Task: Change object animations to fly out to left.
Action: Mouse moved to (495, 94)
Screenshot: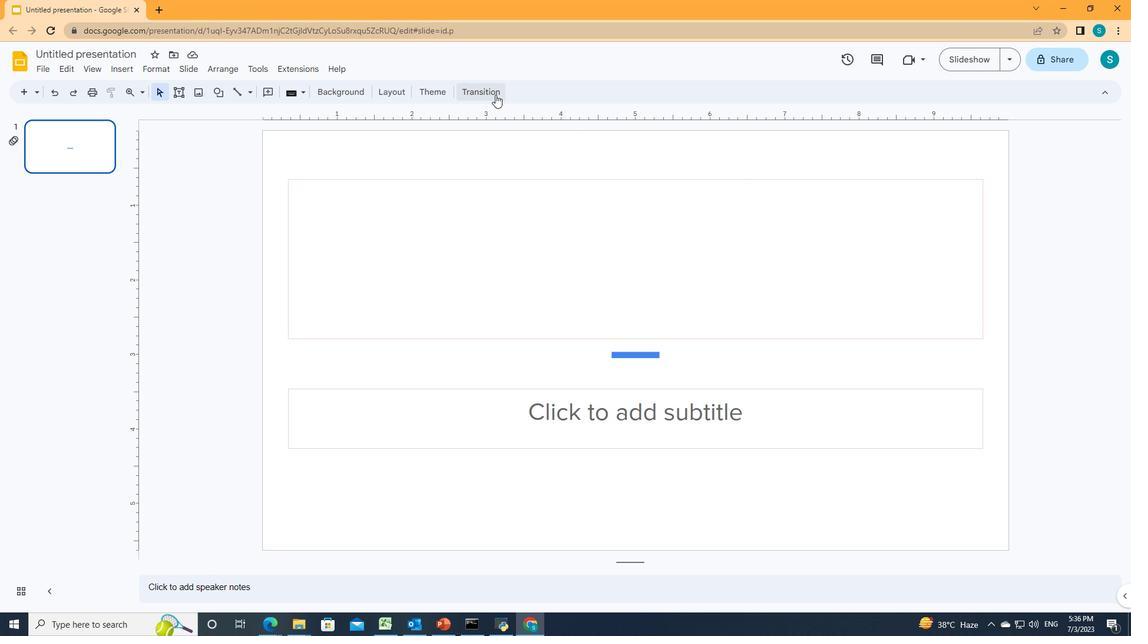 
Action: Mouse pressed left at (495, 94)
Screenshot: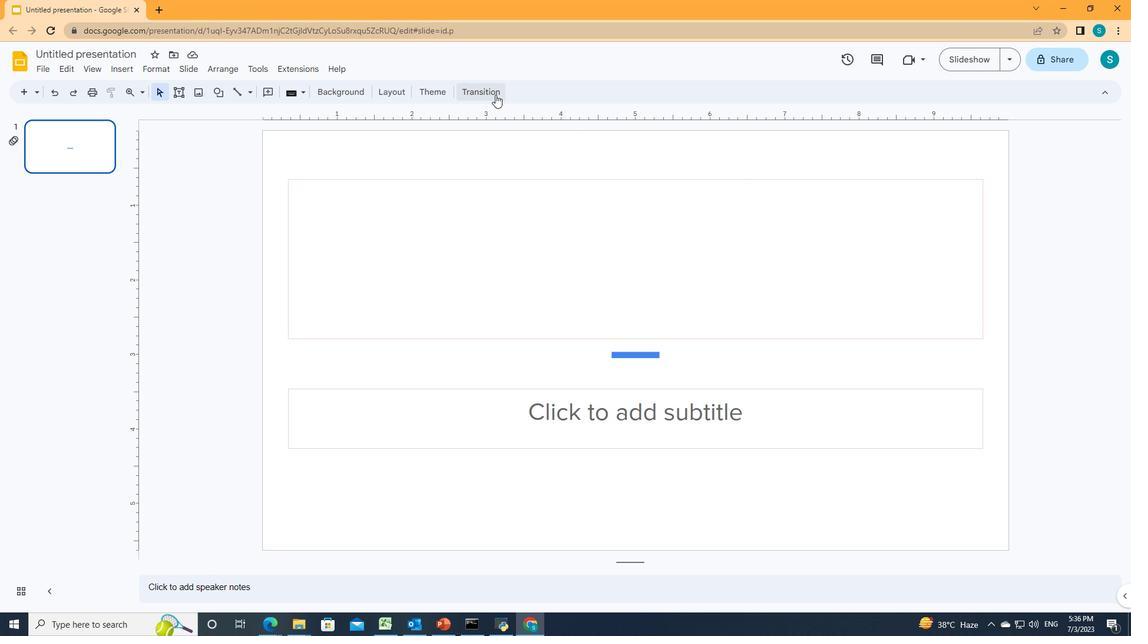 
Action: Mouse moved to (953, 351)
Screenshot: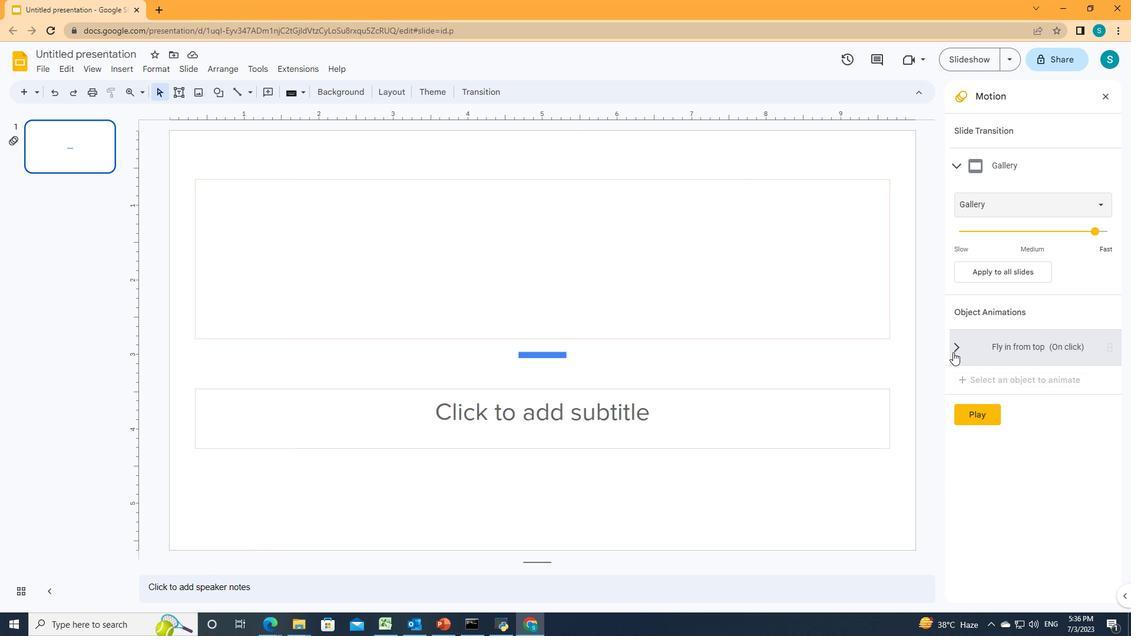 
Action: Mouse pressed left at (953, 351)
Screenshot: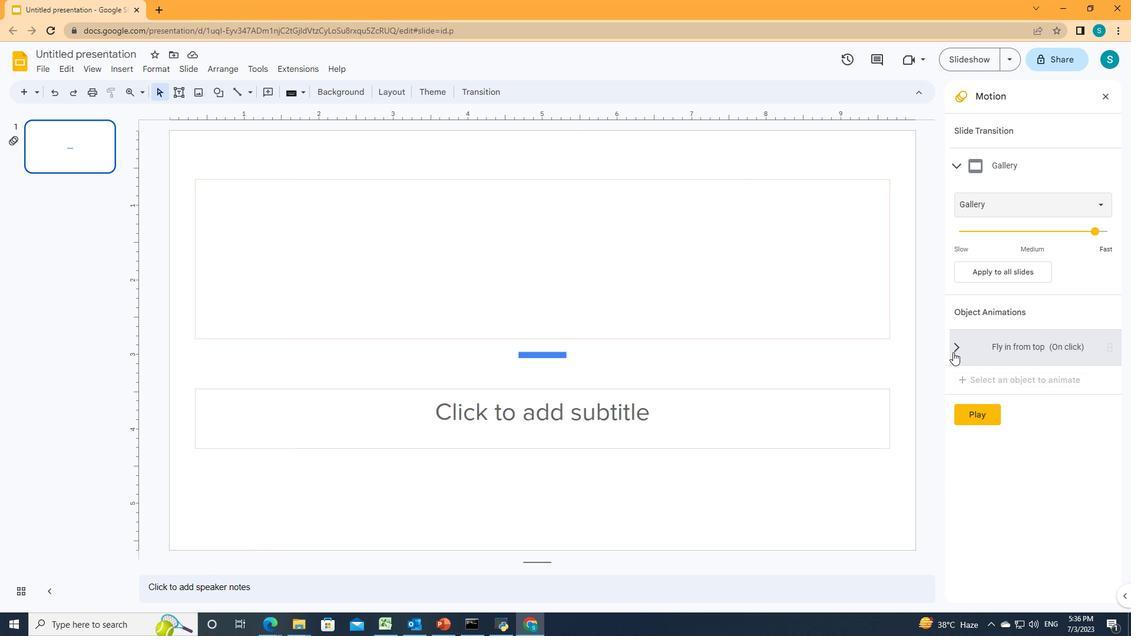 
Action: Mouse moved to (1035, 277)
Screenshot: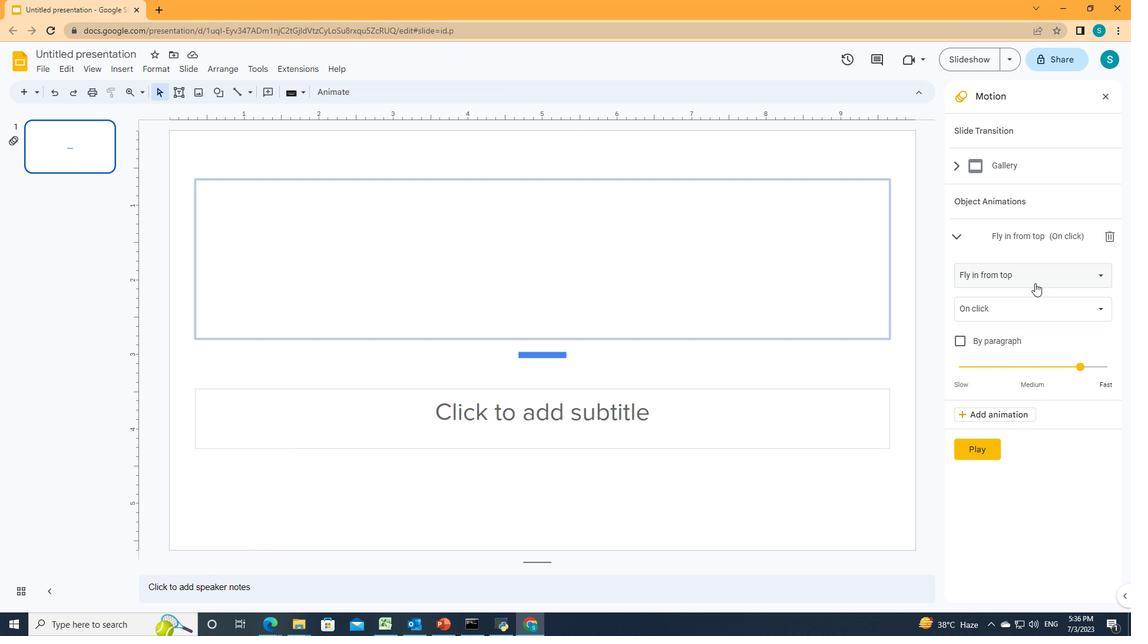 
Action: Mouse pressed left at (1035, 277)
Screenshot: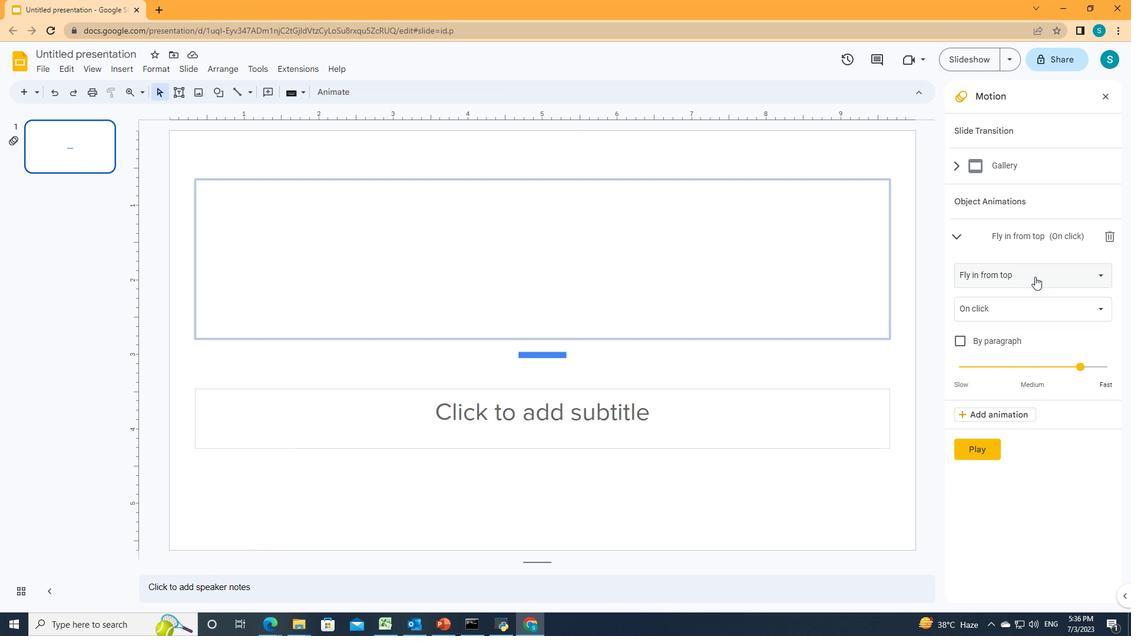
Action: Mouse moved to (1000, 445)
Screenshot: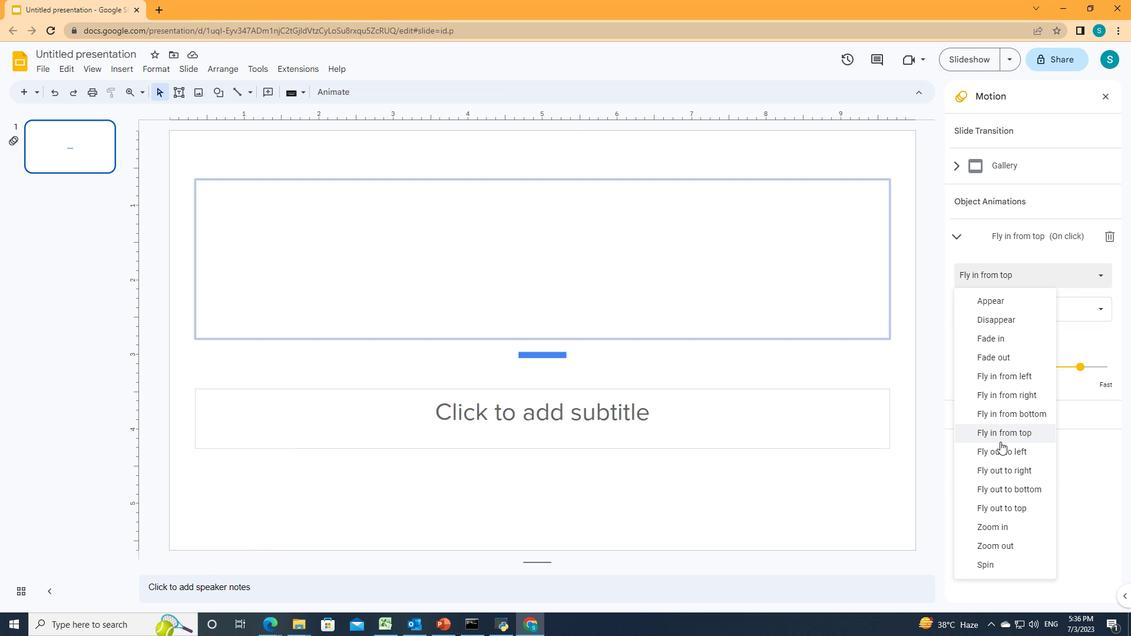 
Action: Mouse pressed left at (1000, 445)
Screenshot: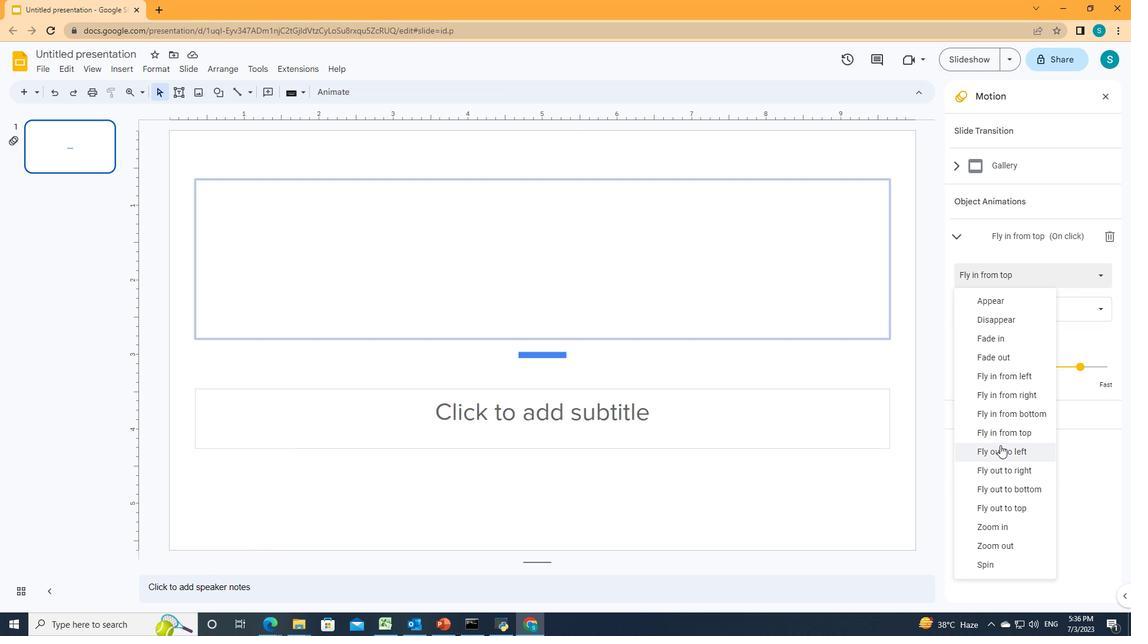 
